 Task: Use the formula "FV" in spreadsheet "Project protfolio".
Action: Mouse moved to (146, 92)
Screenshot: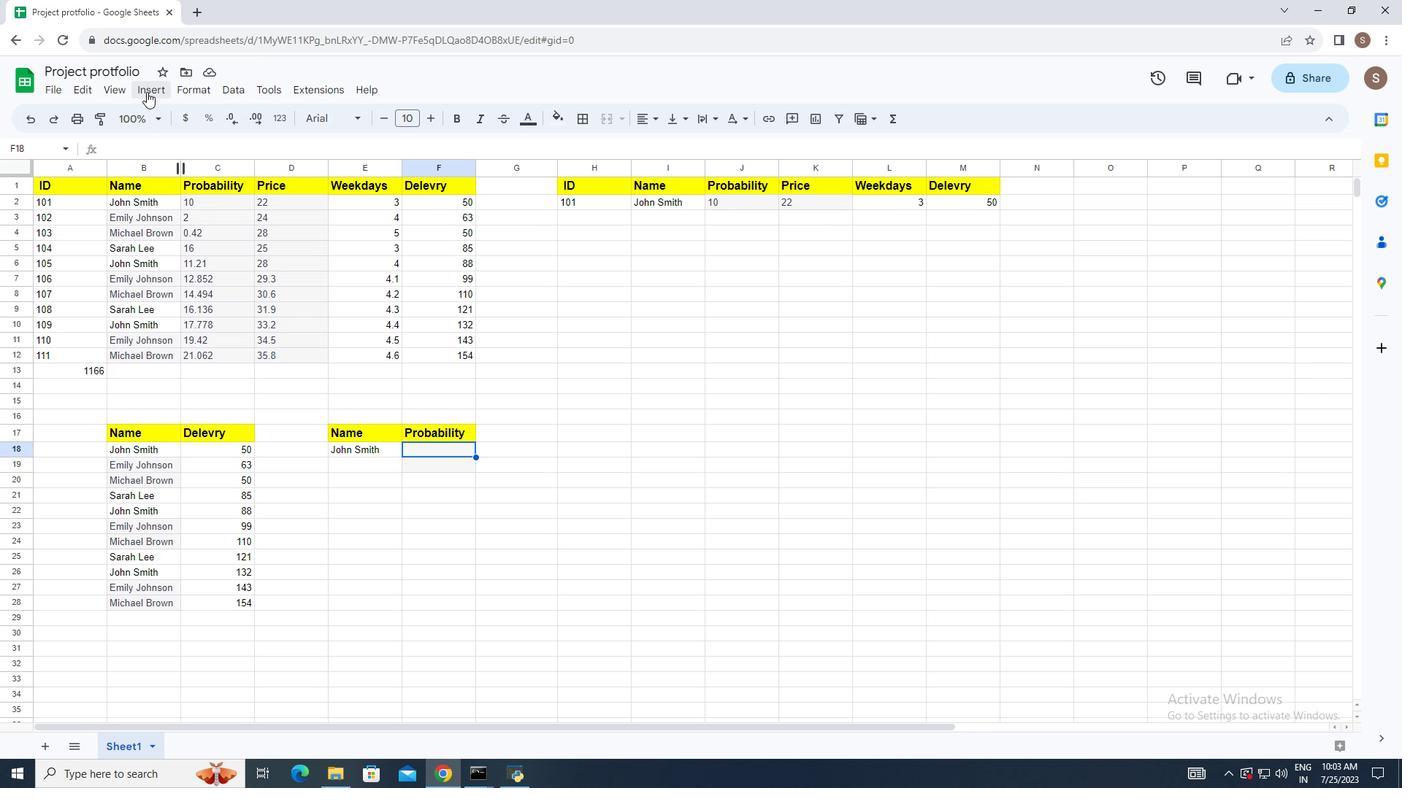 
Action: Mouse pressed left at (146, 92)
Screenshot: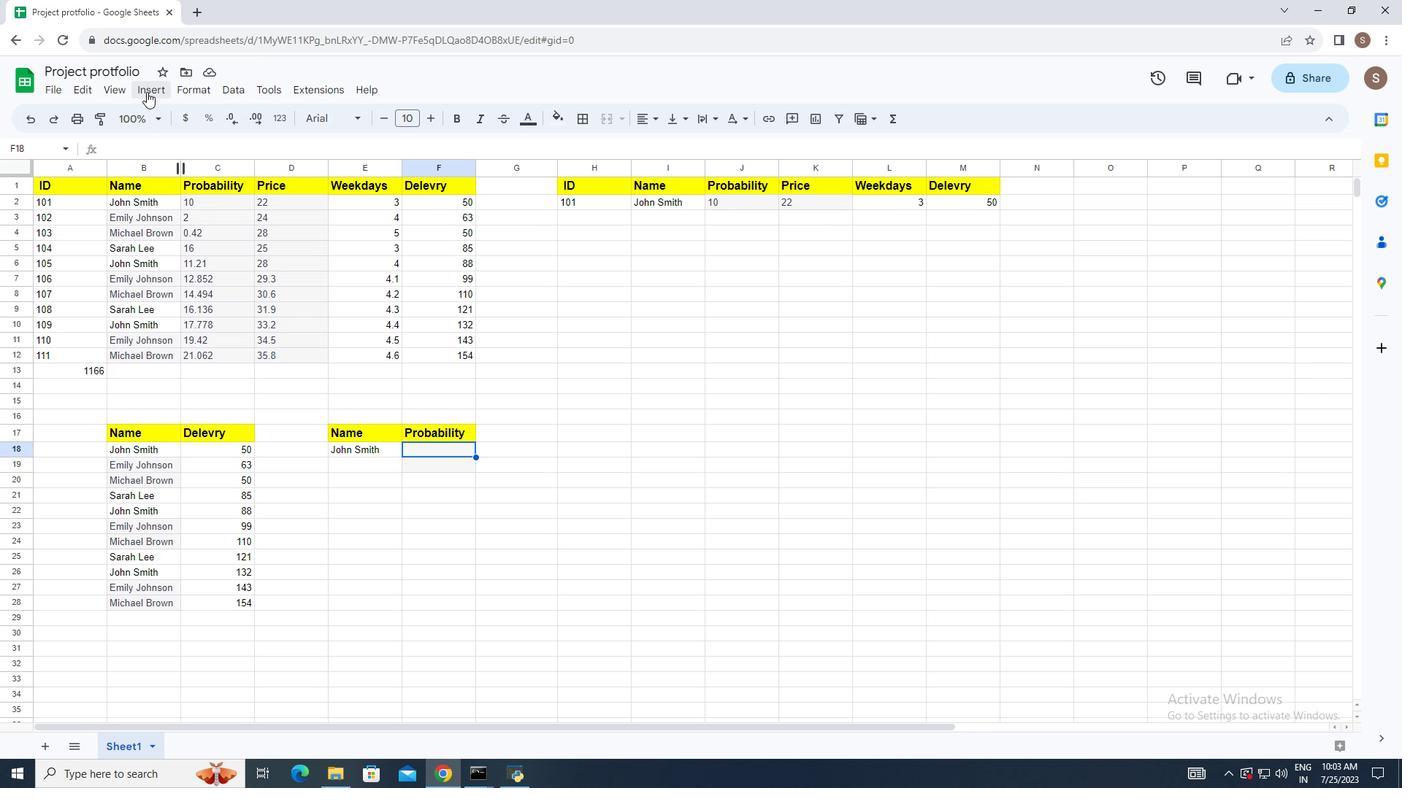
Action: Mouse moved to (224, 345)
Screenshot: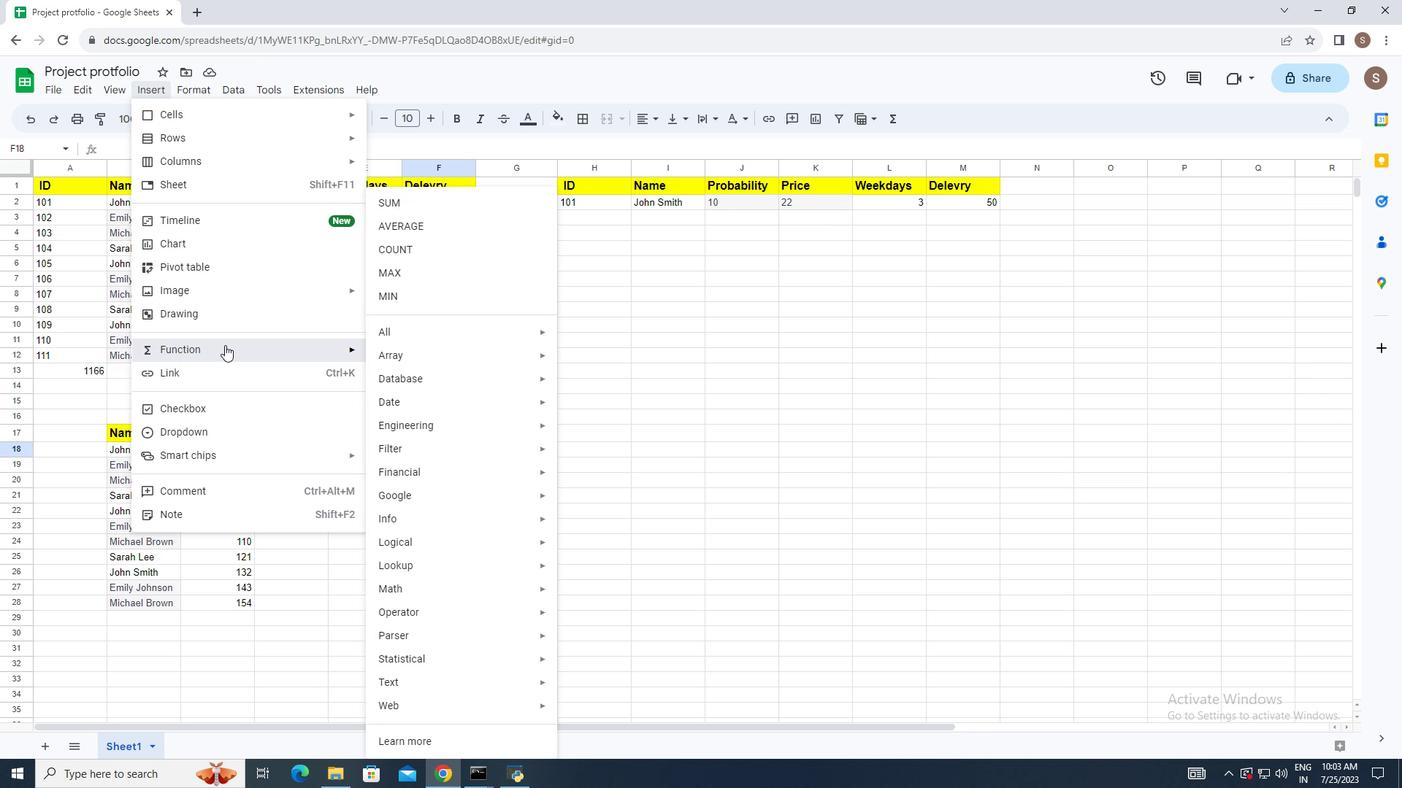 
Action: Mouse pressed left at (224, 345)
Screenshot: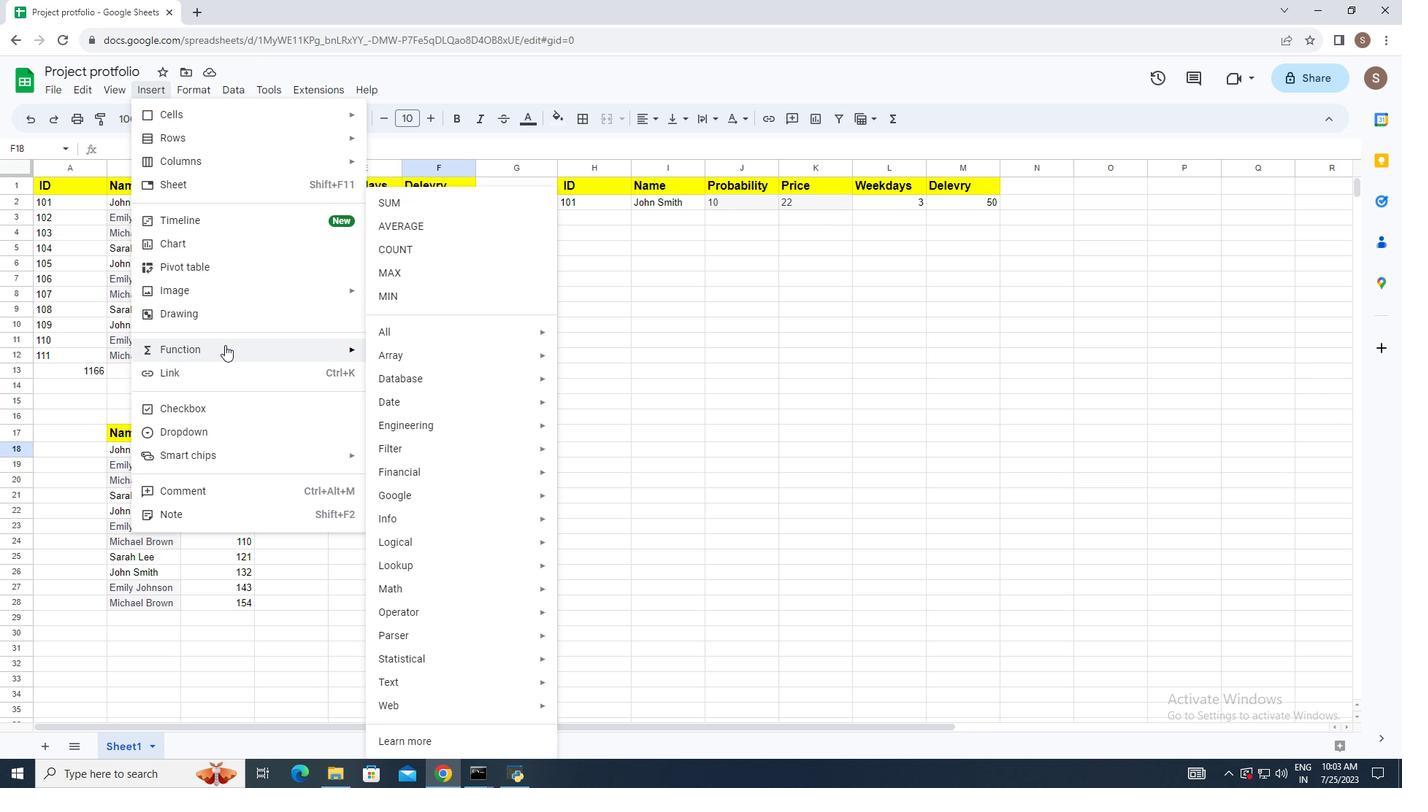 
Action: Mouse moved to (422, 330)
Screenshot: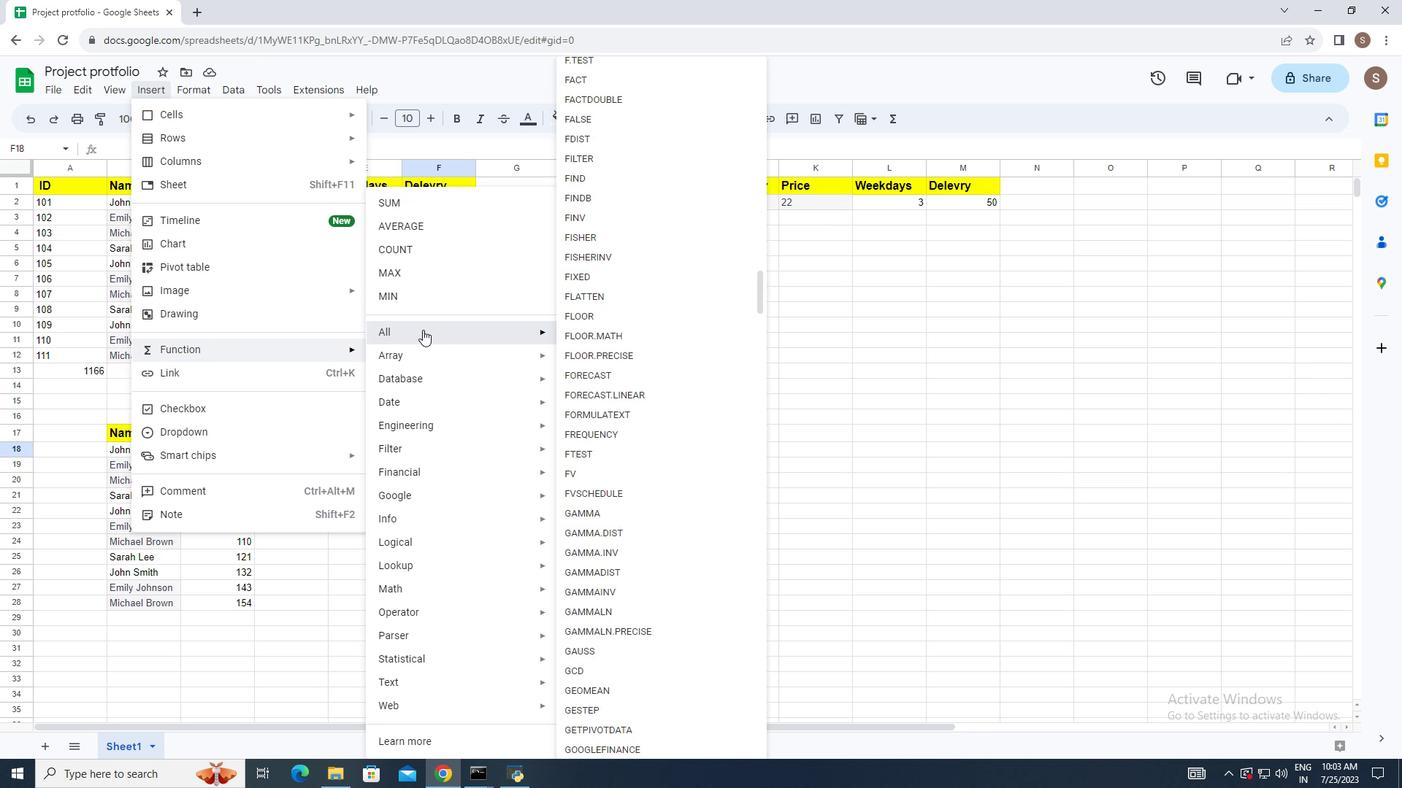 
Action: Mouse pressed left at (422, 330)
Screenshot: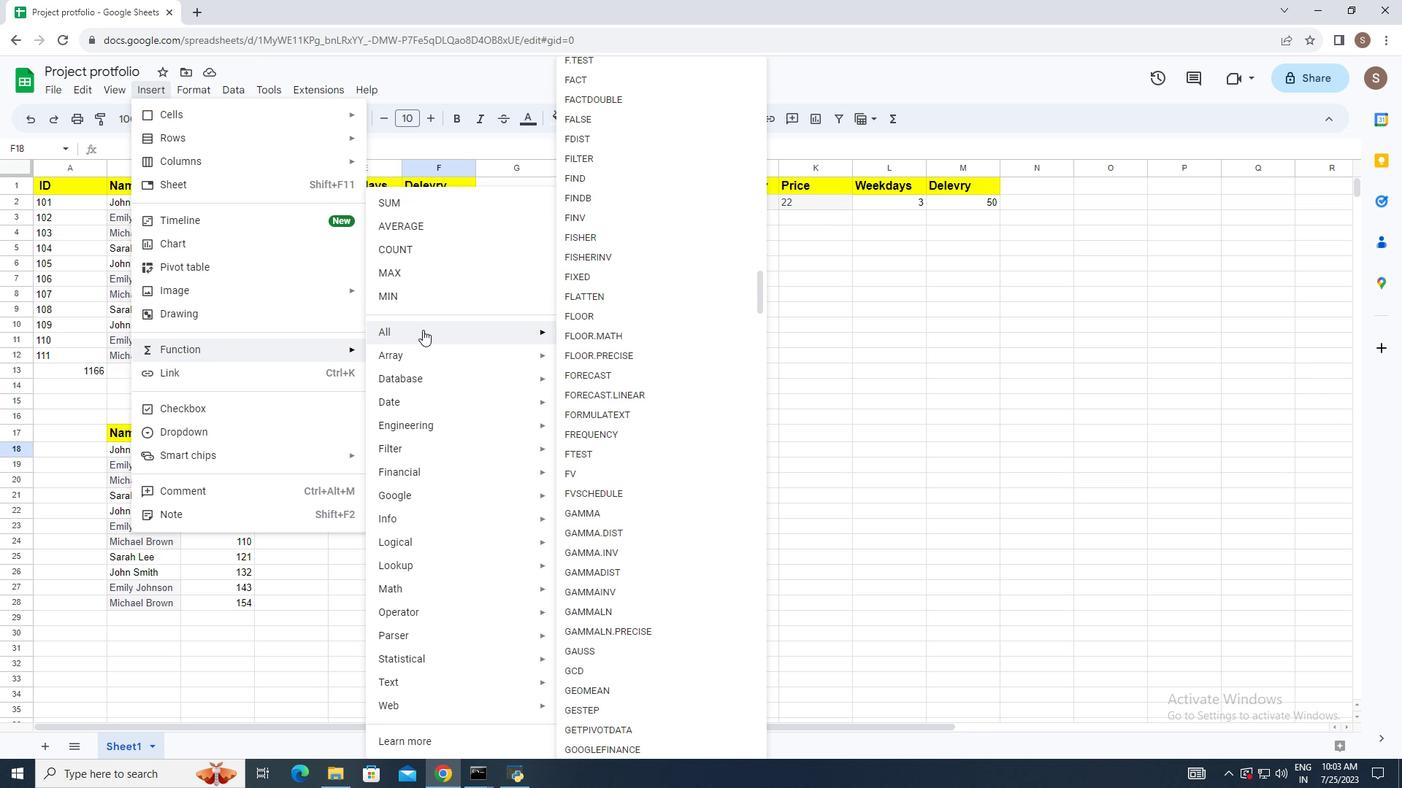 
Action: Mouse moved to (617, 474)
Screenshot: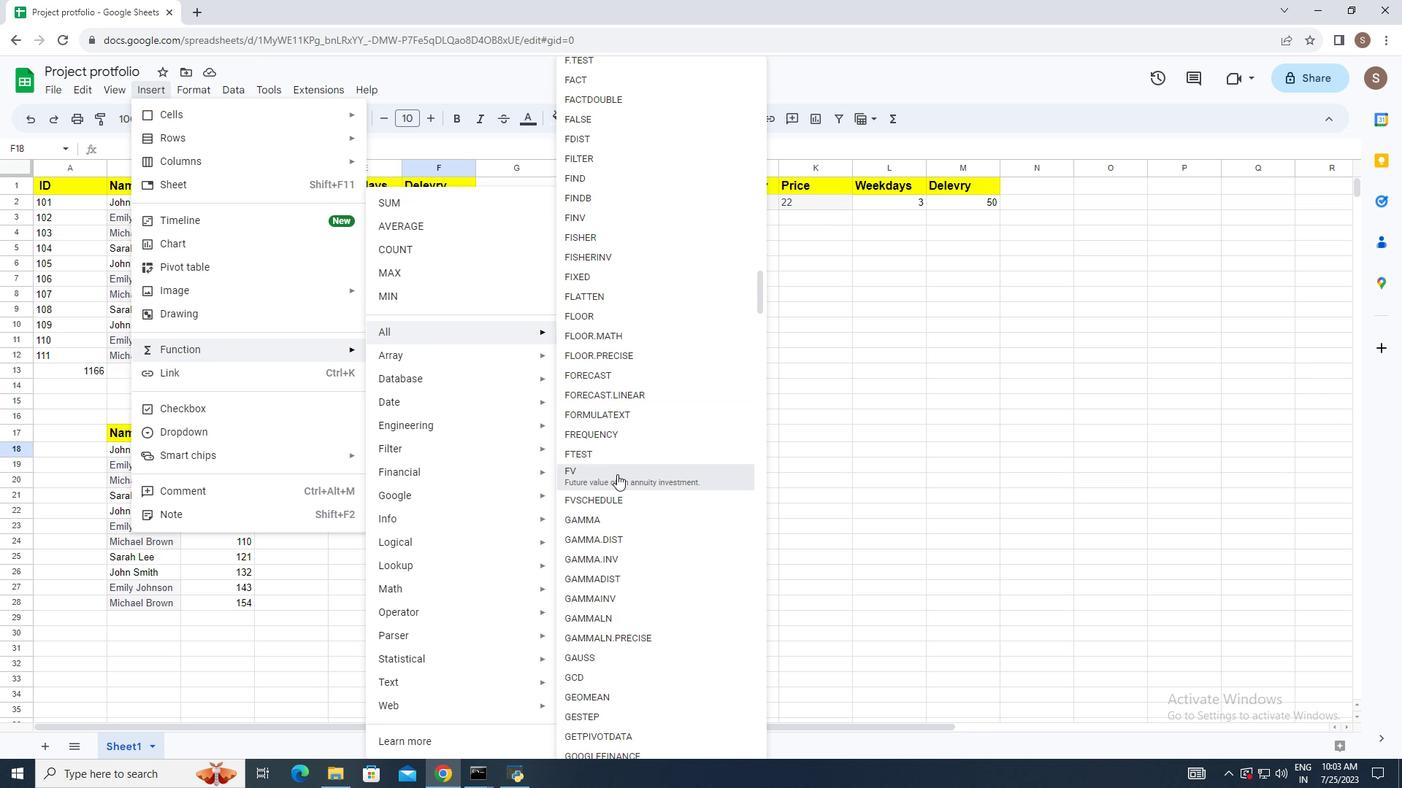
Action: Mouse pressed left at (617, 474)
Screenshot: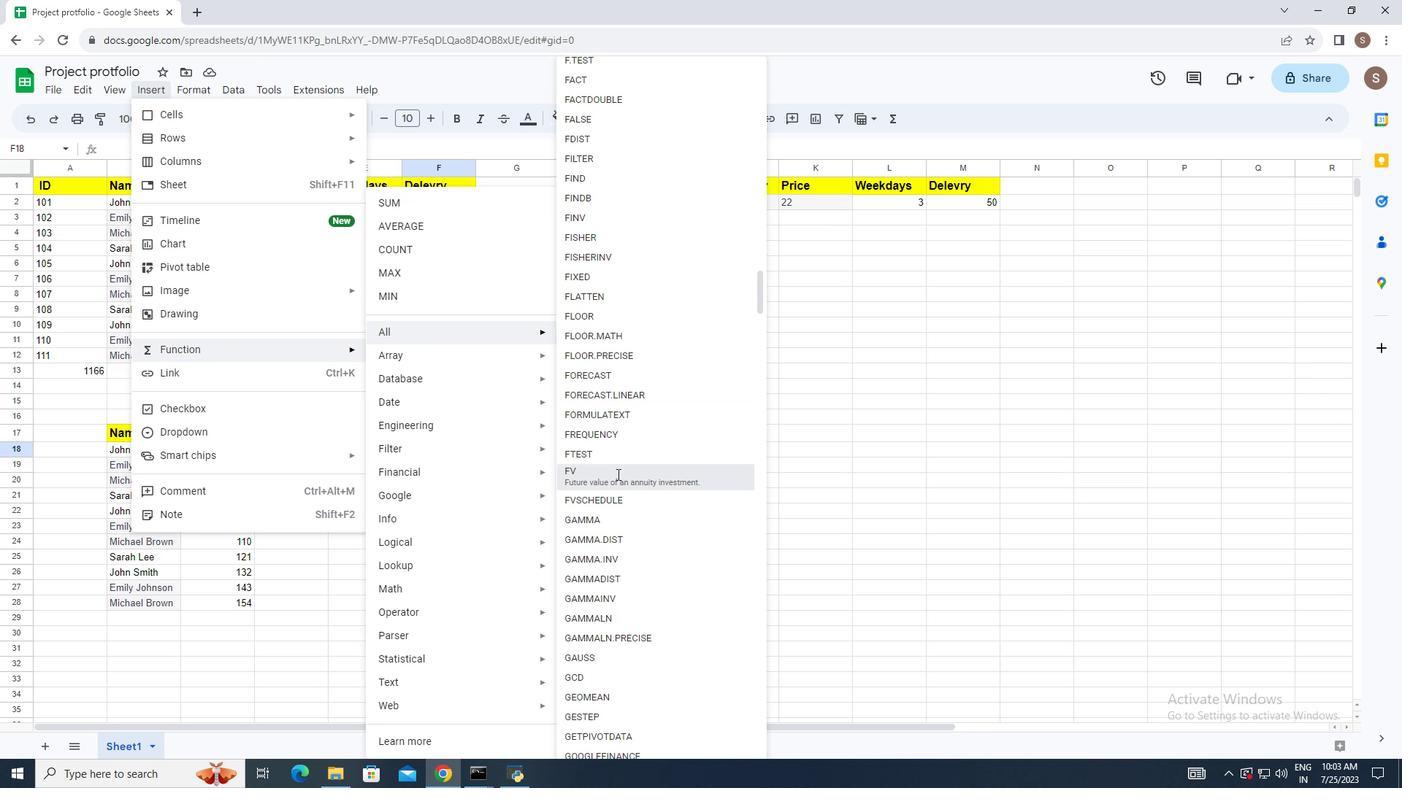 
Action: Mouse moved to (545, 443)
Screenshot: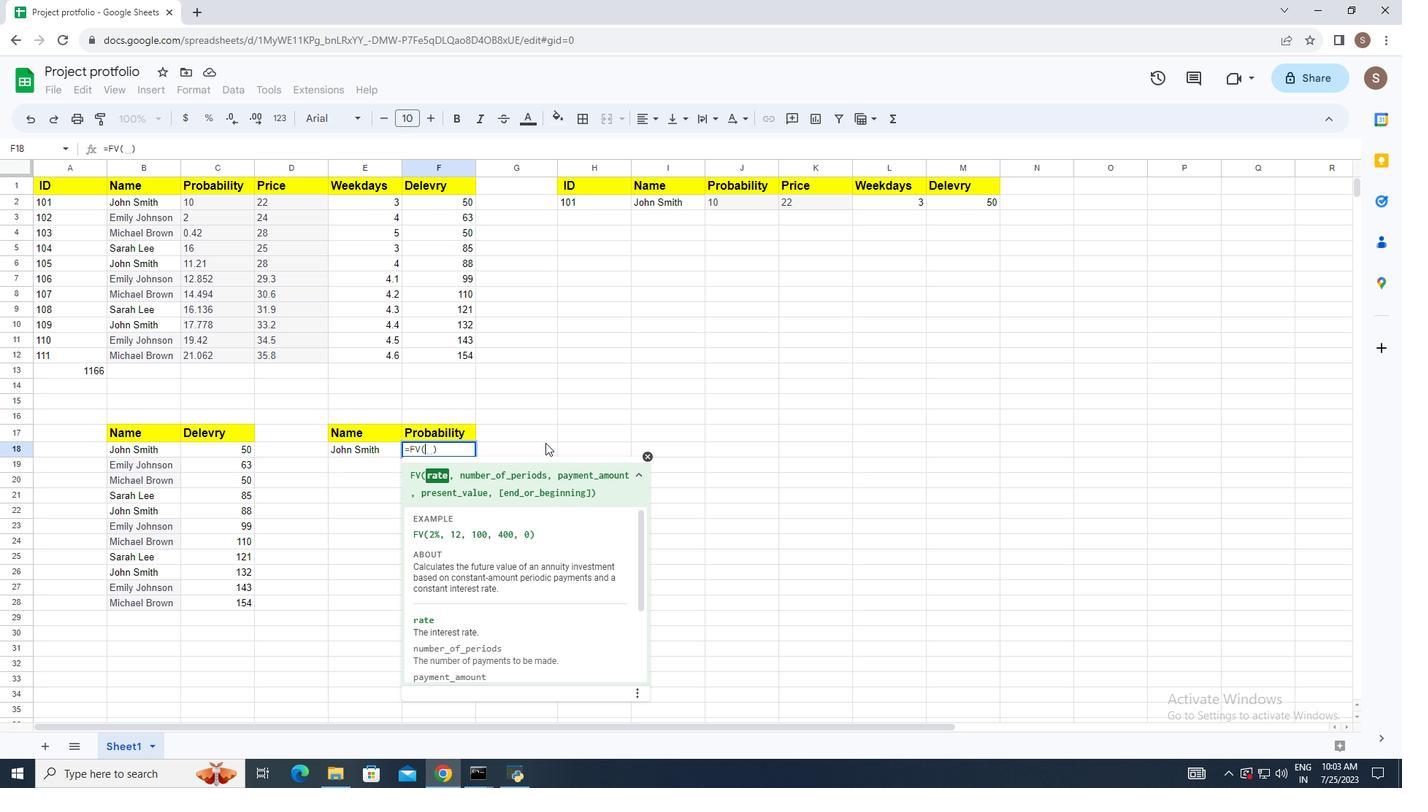 
Action: Key pressed 2<Key.shift><Key.shift><Key.shift>%,<Key.space>12,<Key.space>100,<Key.space>400,<Key.space>10<Key.enter>
Screenshot: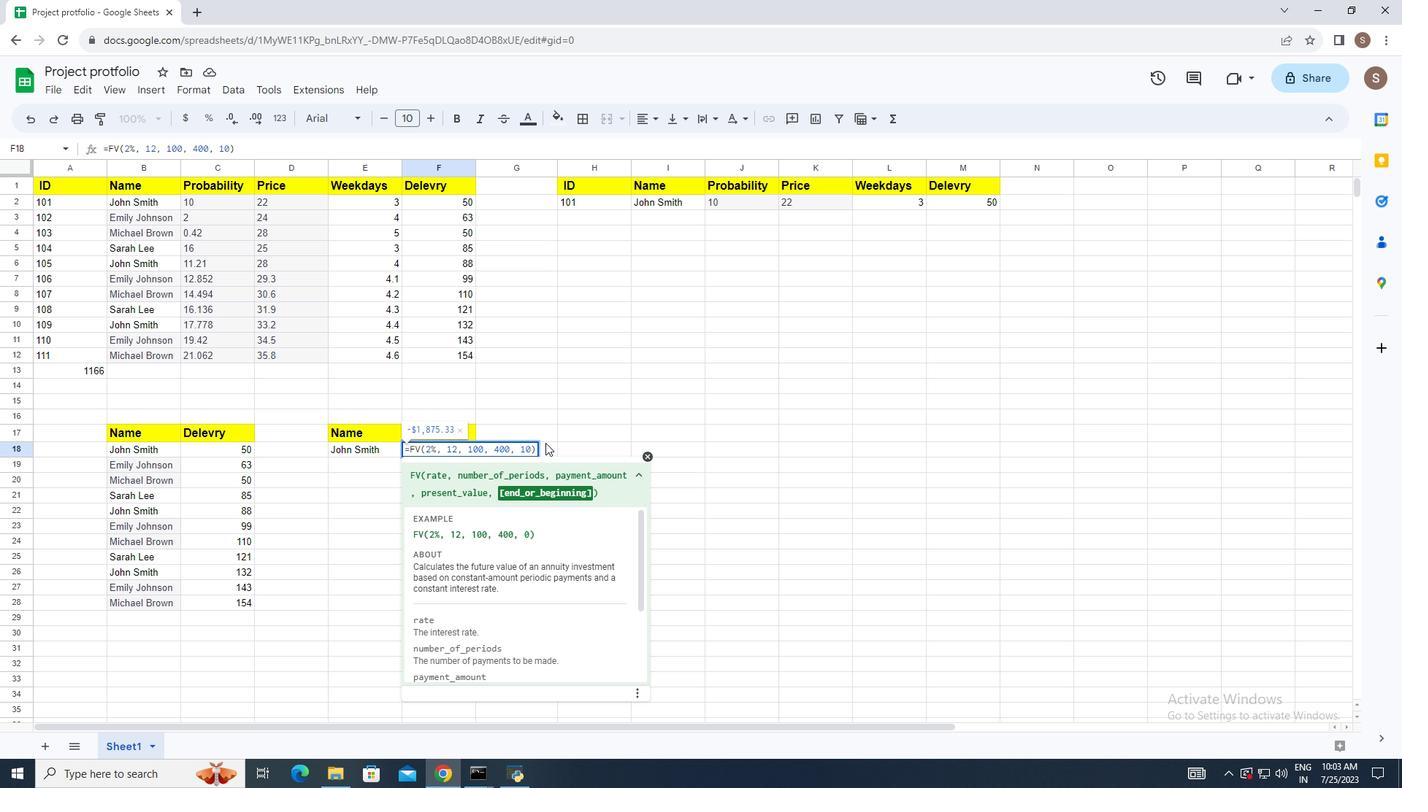 
